 Task: select a rule when a due date less than hours ago is moved in a card by anyone.
Action: Mouse moved to (1142, 92)
Screenshot: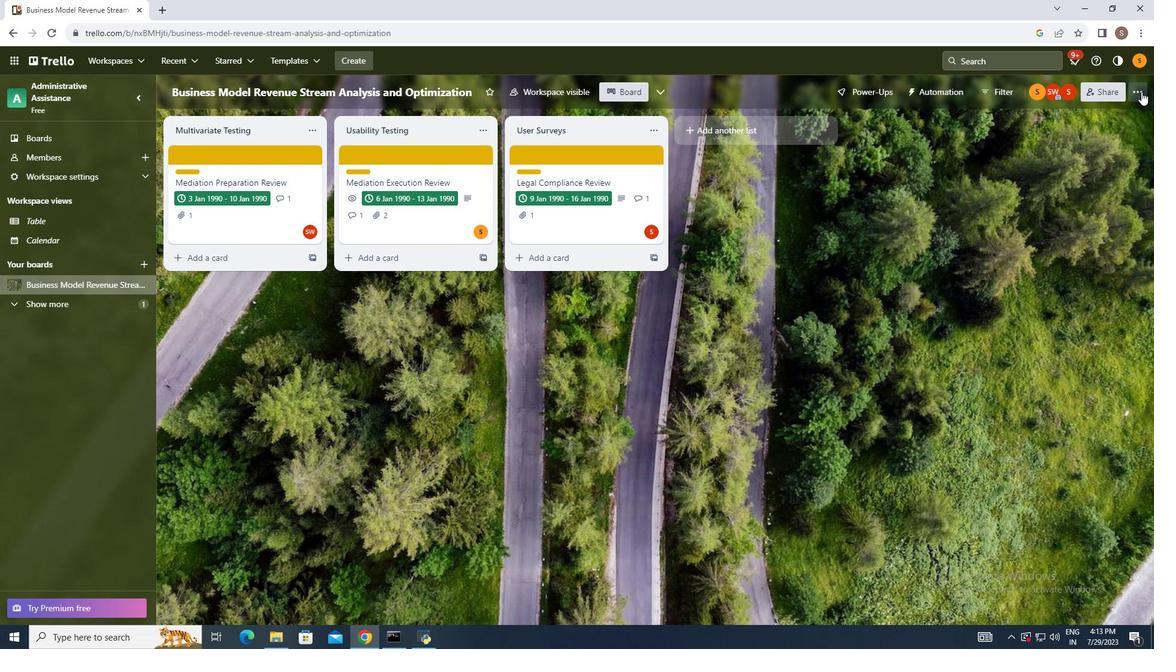 
Action: Mouse pressed left at (1142, 92)
Screenshot: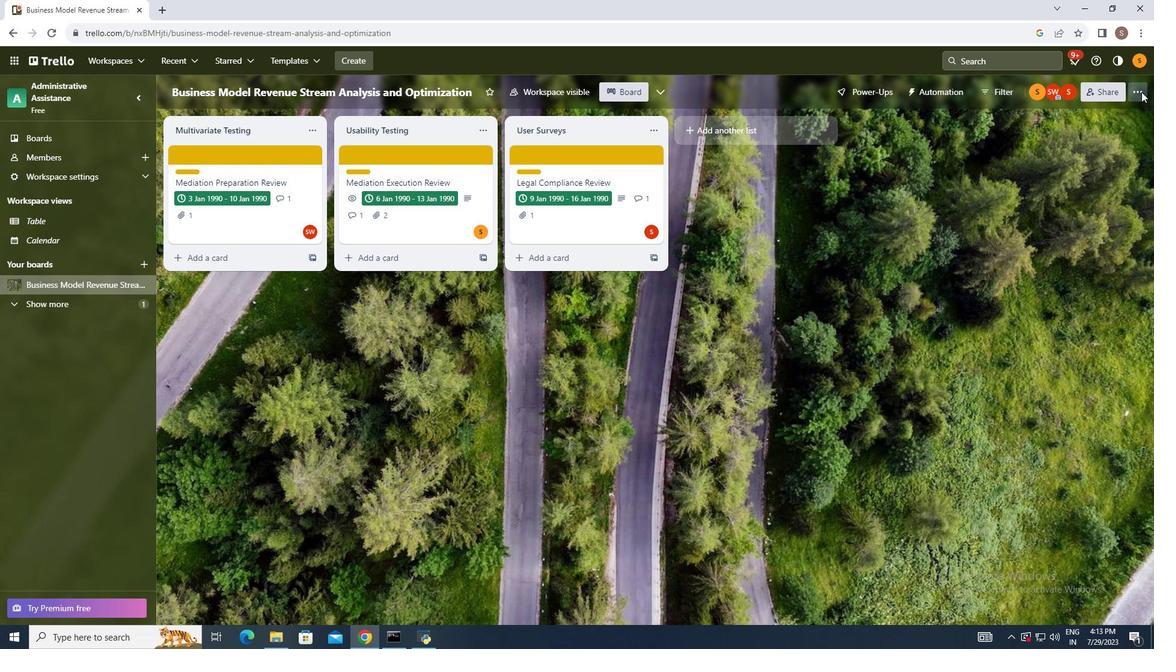 
Action: Mouse moved to (1053, 245)
Screenshot: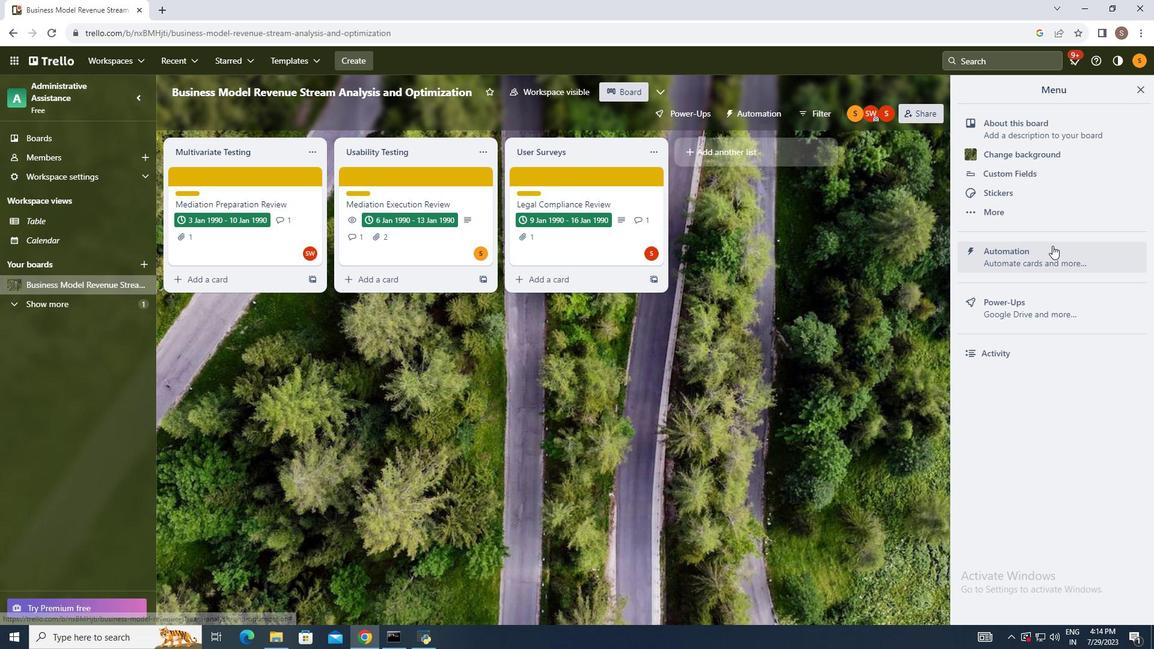
Action: Mouse pressed left at (1053, 245)
Screenshot: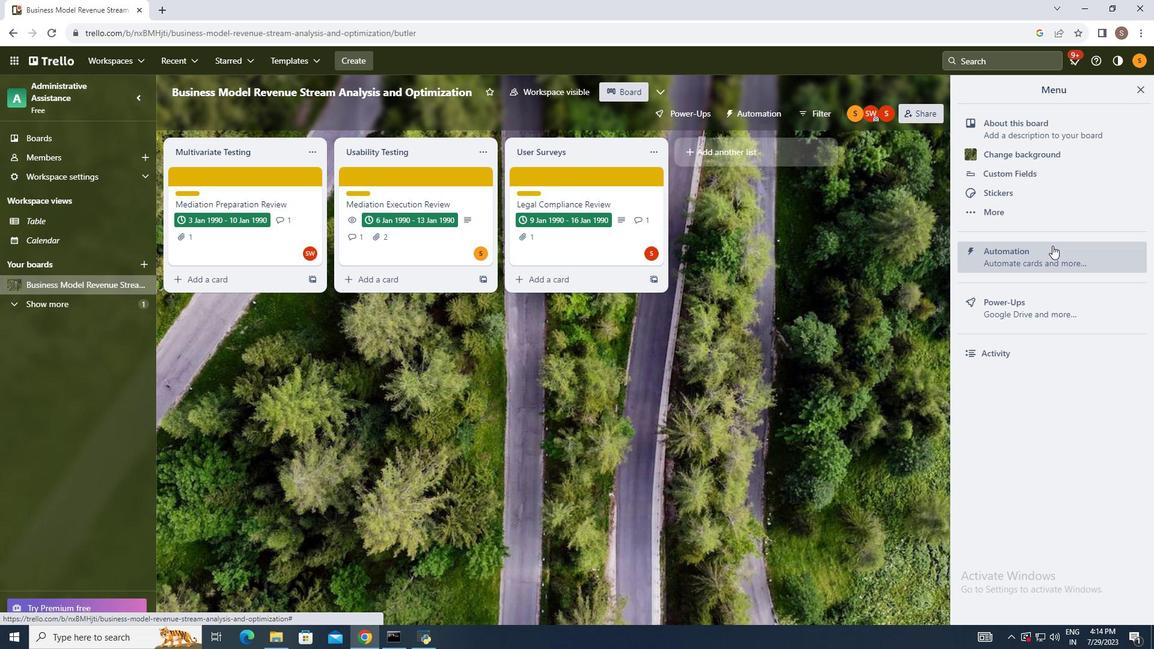 
Action: Mouse moved to (208, 221)
Screenshot: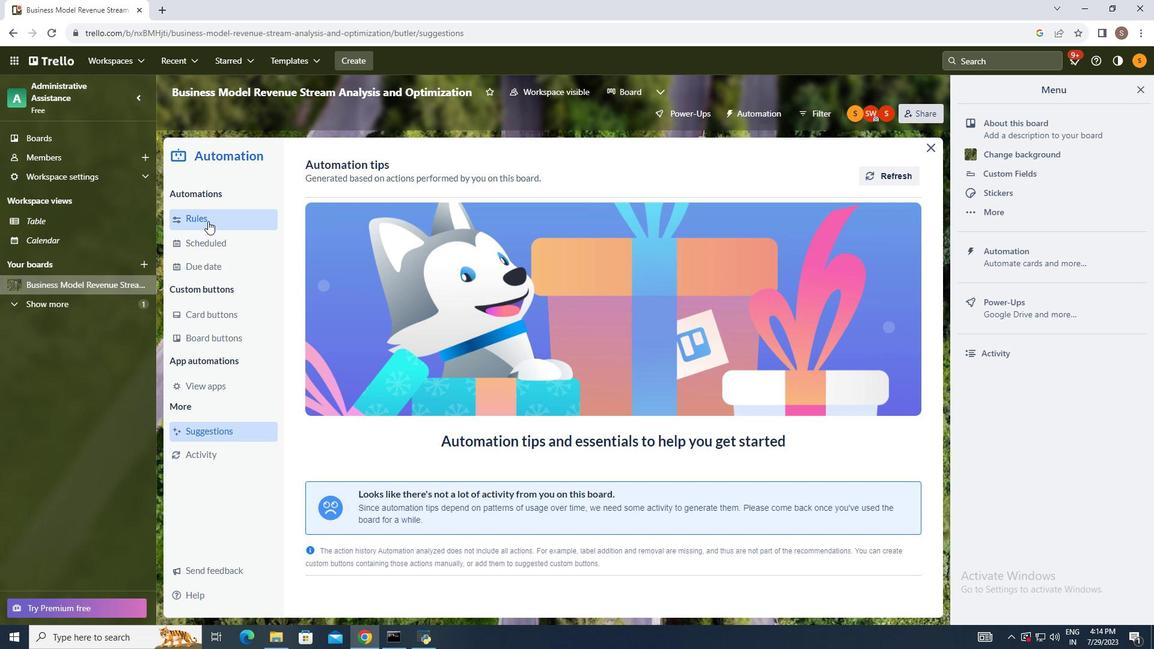 
Action: Mouse pressed left at (208, 221)
Screenshot: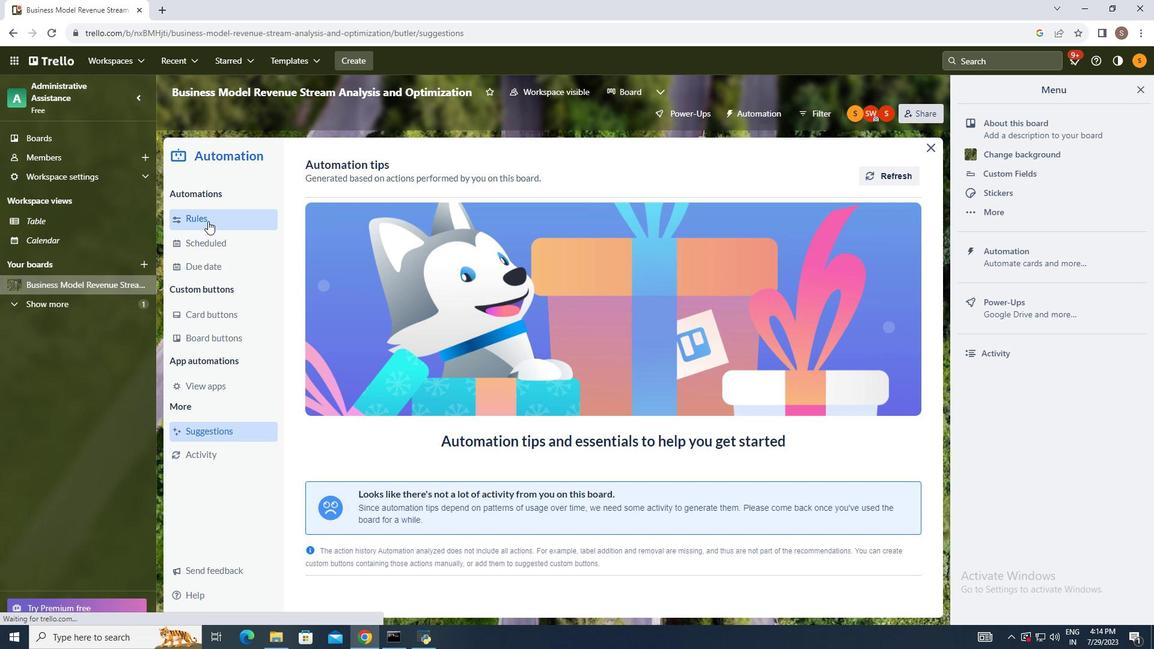 
Action: Mouse moved to (802, 168)
Screenshot: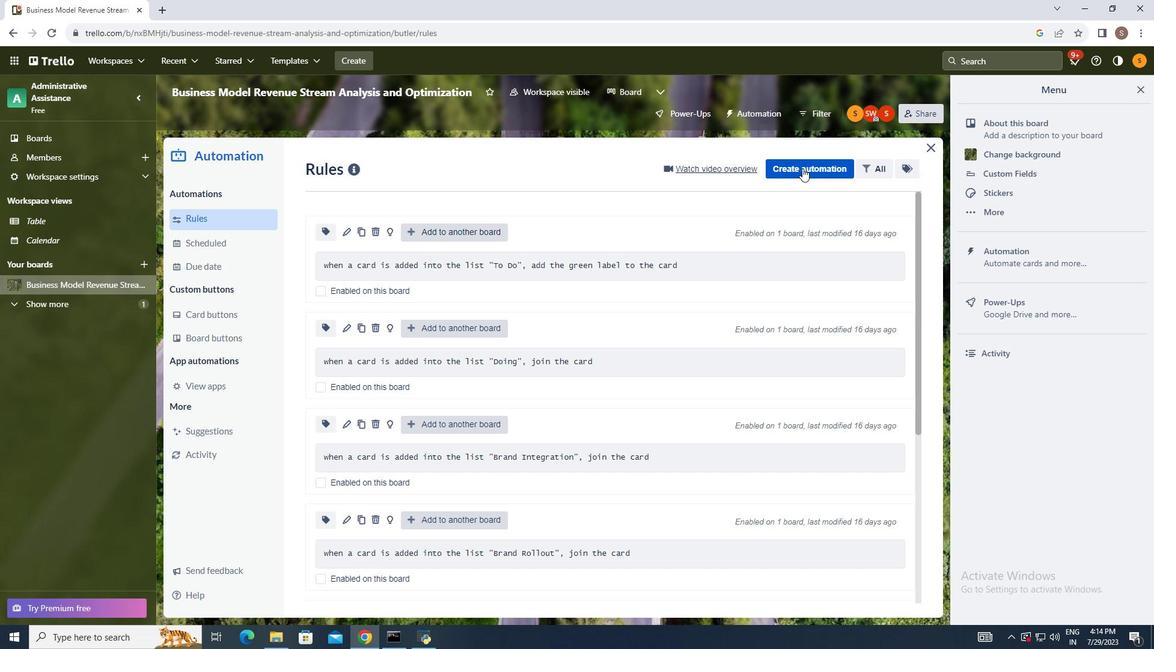
Action: Mouse pressed left at (802, 168)
Screenshot: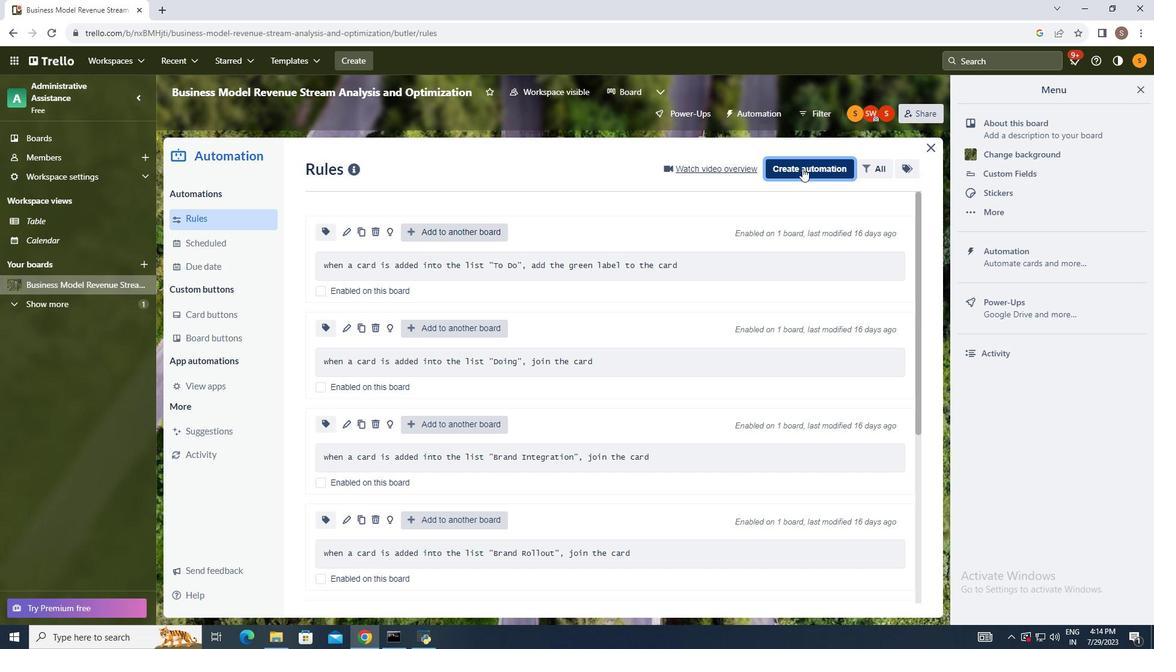 
Action: Mouse moved to (618, 287)
Screenshot: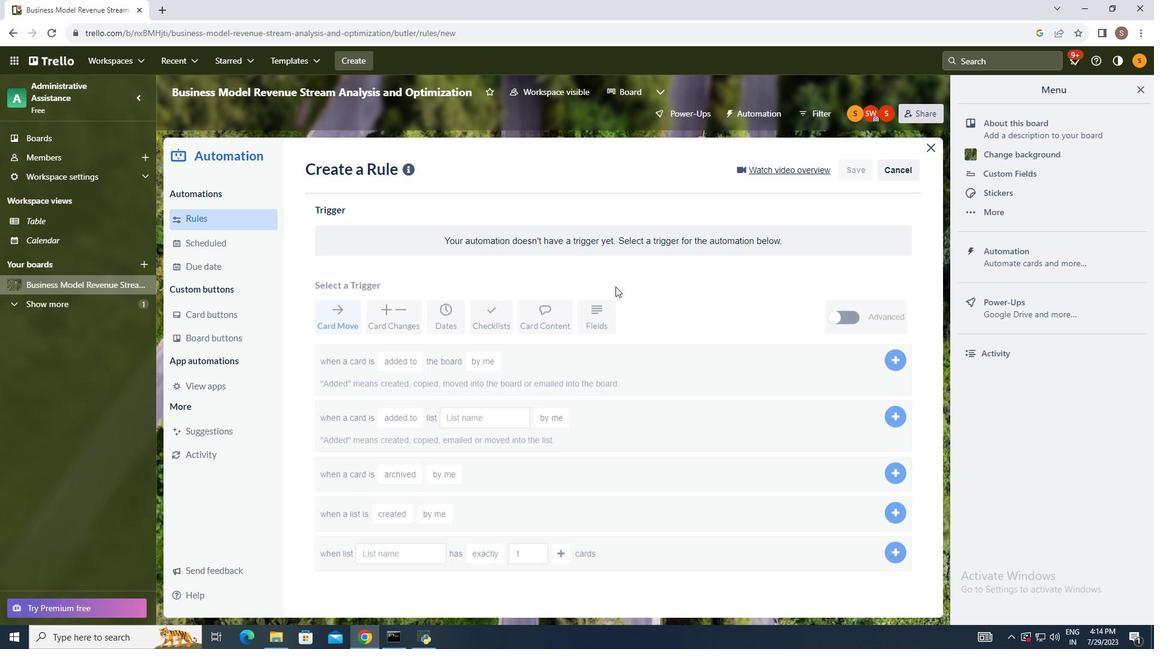 
Action: Mouse pressed left at (618, 287)
Screenshot: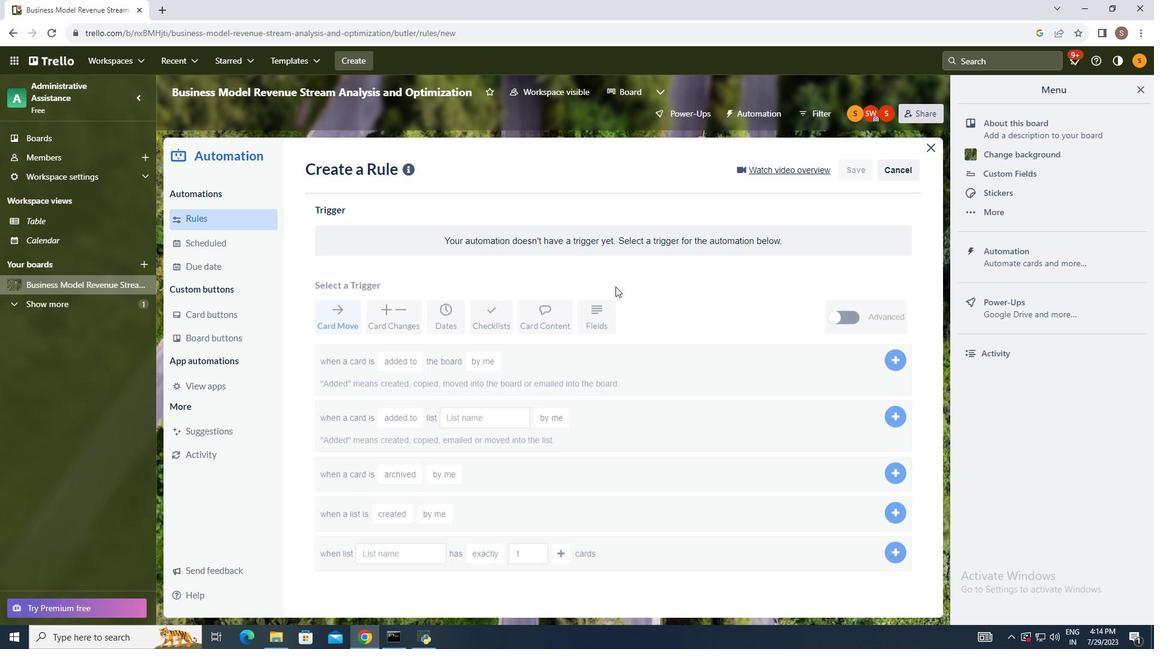 
Action: Mouse moved to (450, 324)
Screenshot: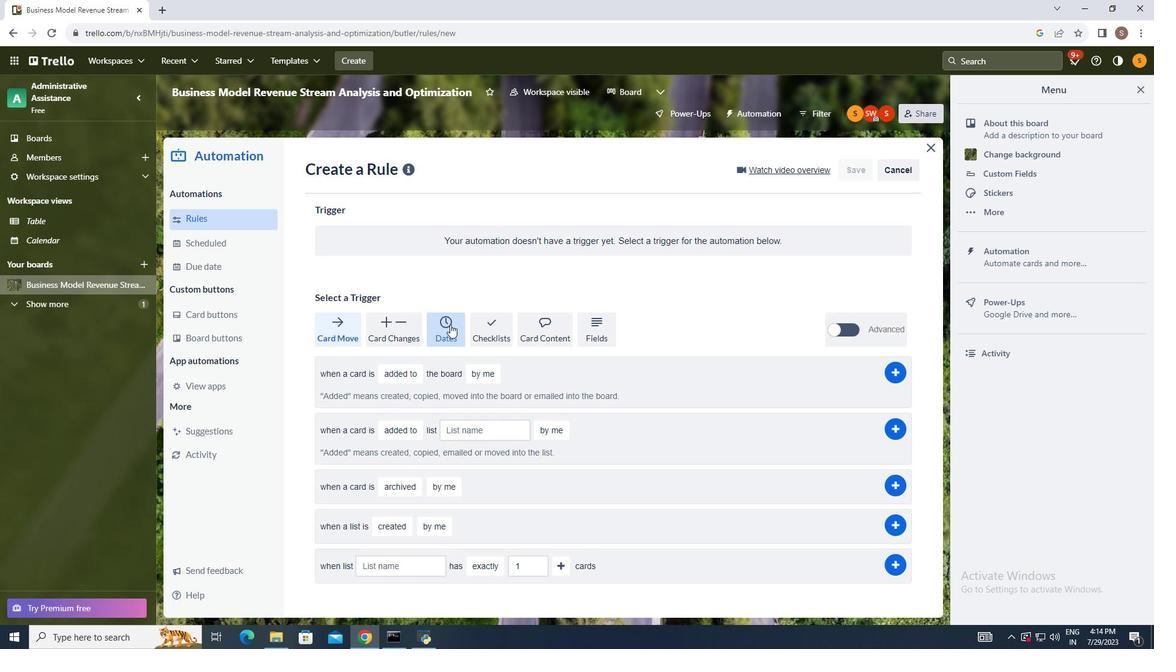 
Action: Mouse pressed left at (450, 324)
Screenshot: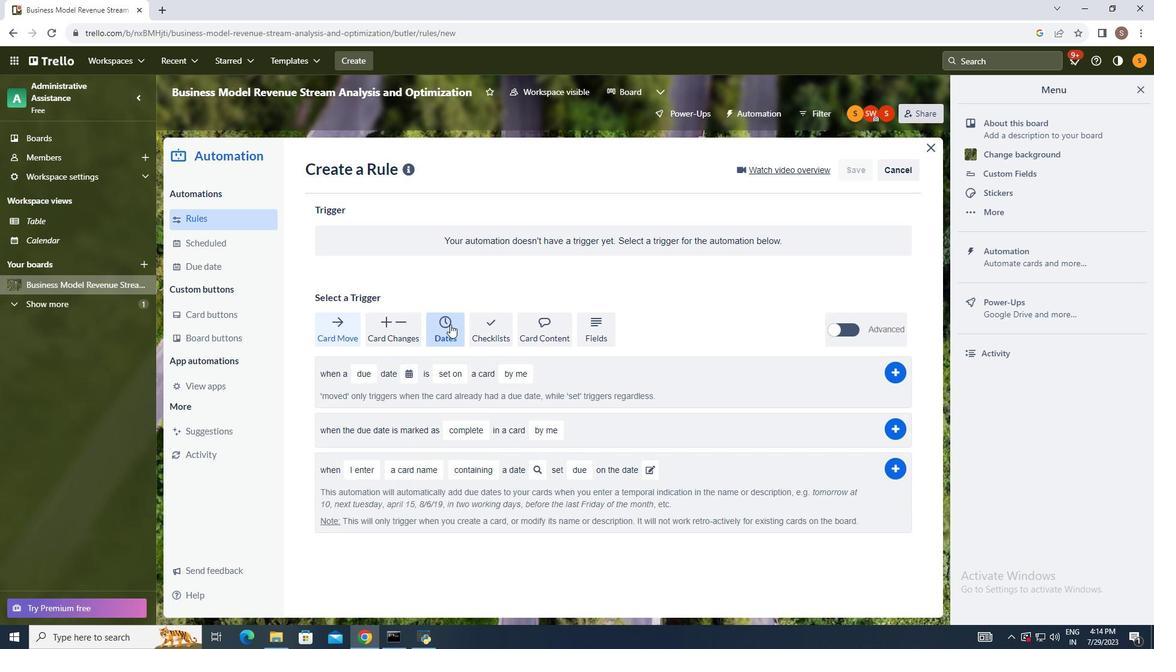 
Action: Mouse moved to (362, 371)
Screenshot: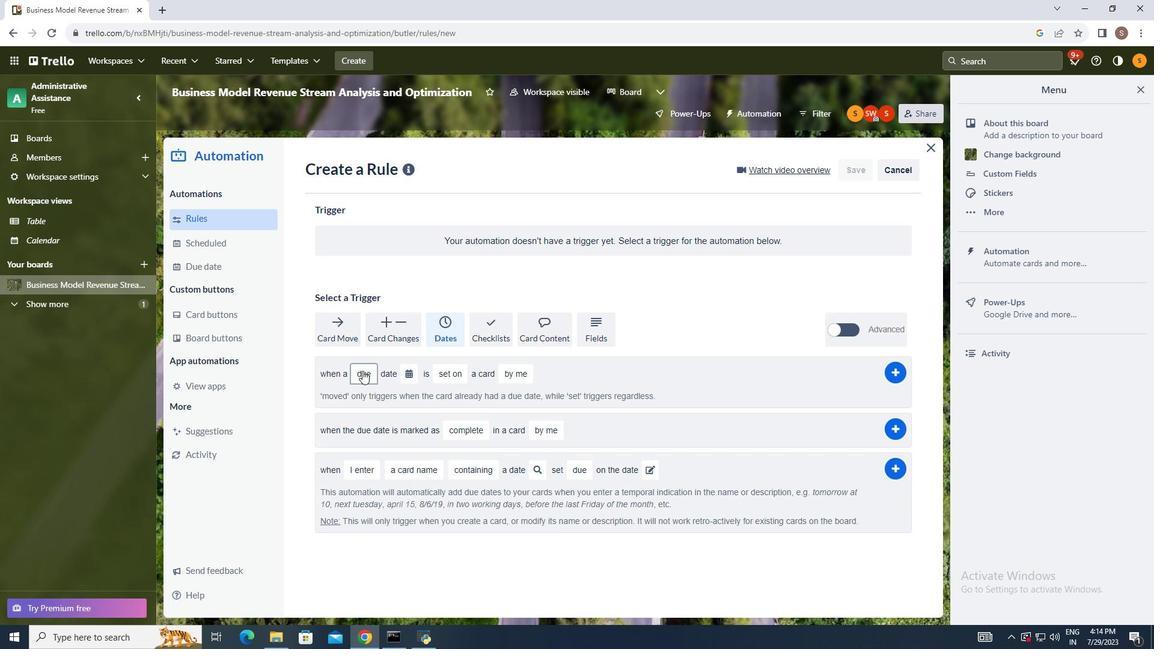 
Action: Mouse pressed left at (362, 371)
Screenshot: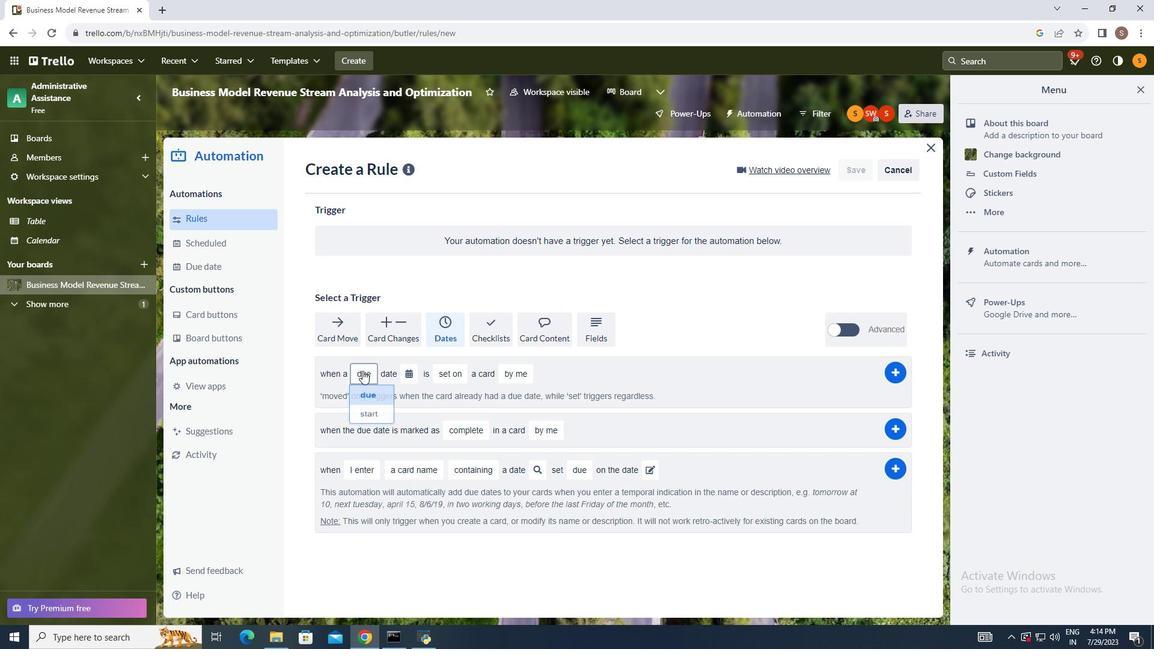 
Action: Mouse moved to (369, 396)
Screenshot: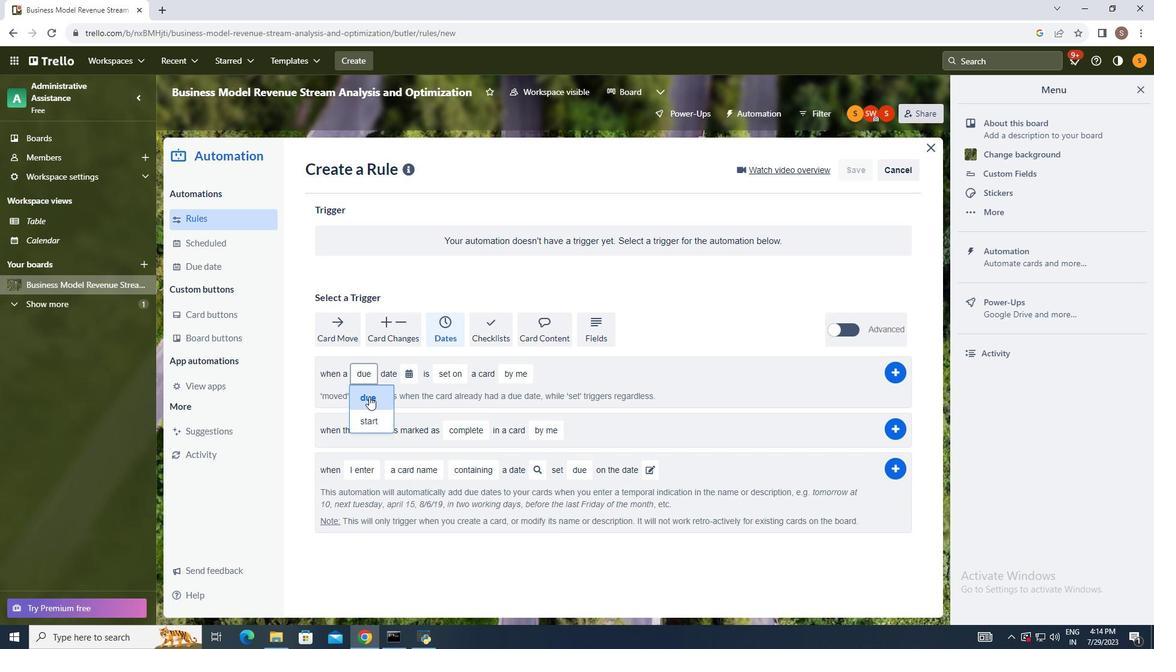 
Action: Mouse pressed left at (369, 396)
Screenshot: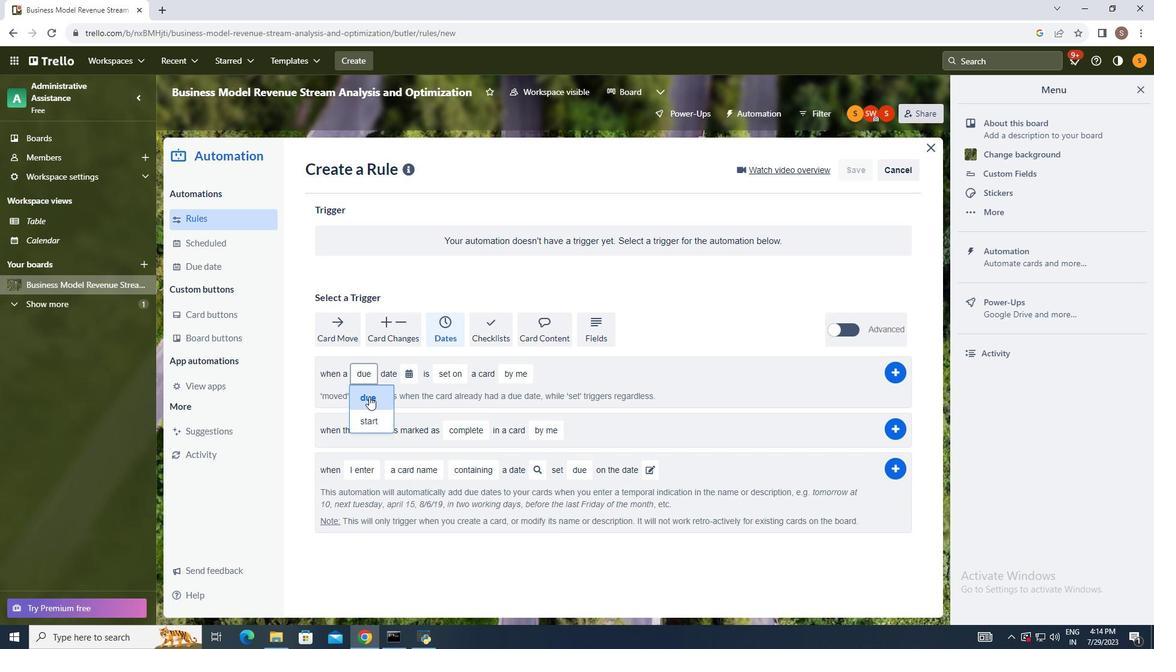 
Action: Mouse moved to (405, 376)
Screenshot: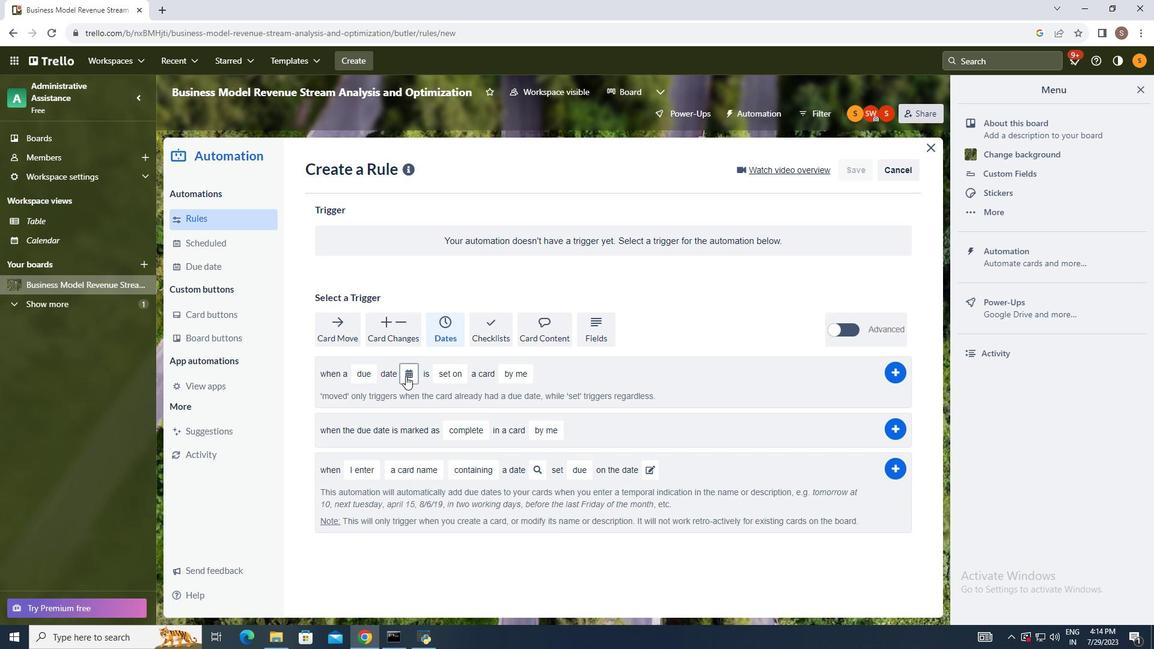 
Action: Mouse pressed left at (405, 376)
Screenshot: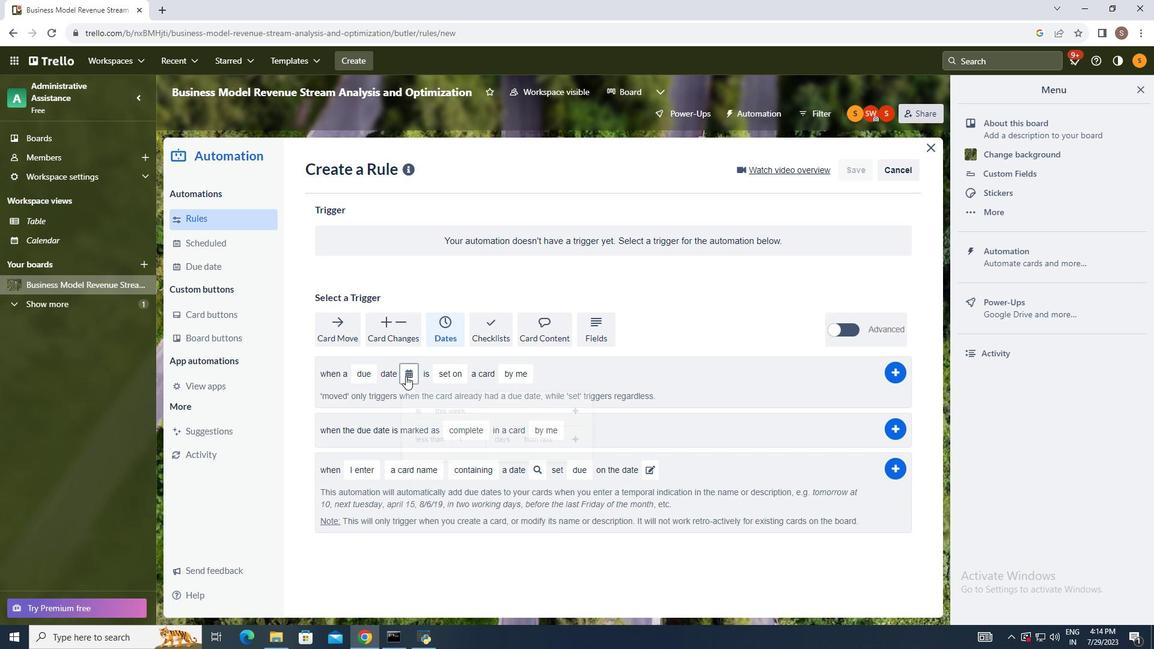 
Action: Mouse moved to (422, 447)
Screenshot: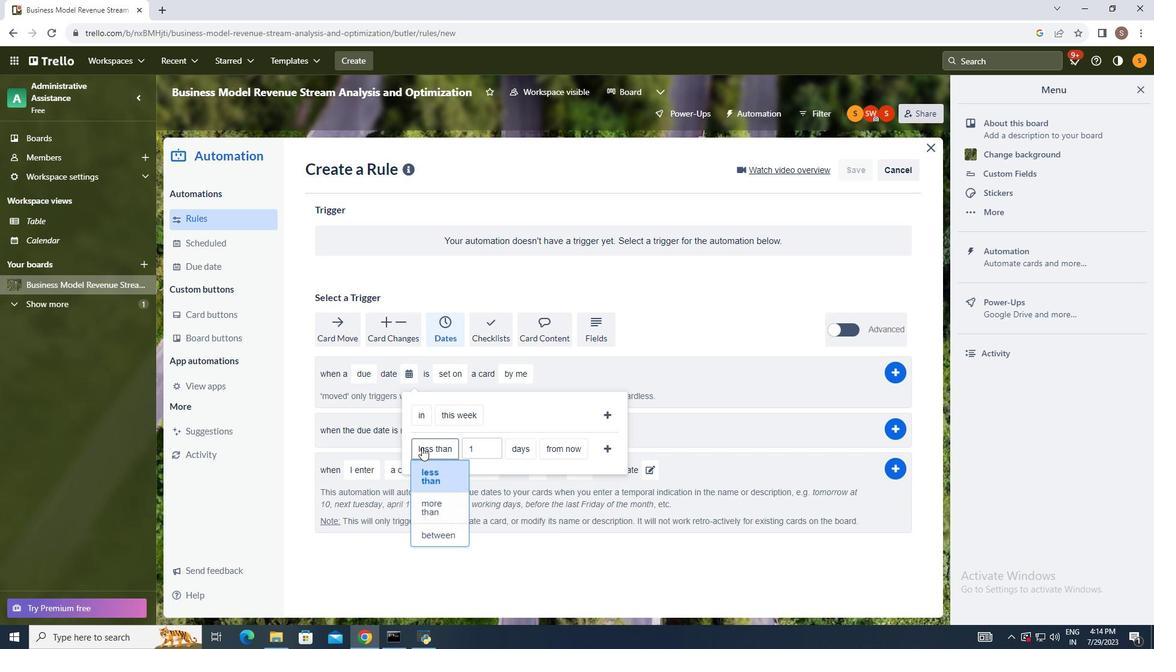 
Action: Mouse pressed left at (422, 447)
Screenshot: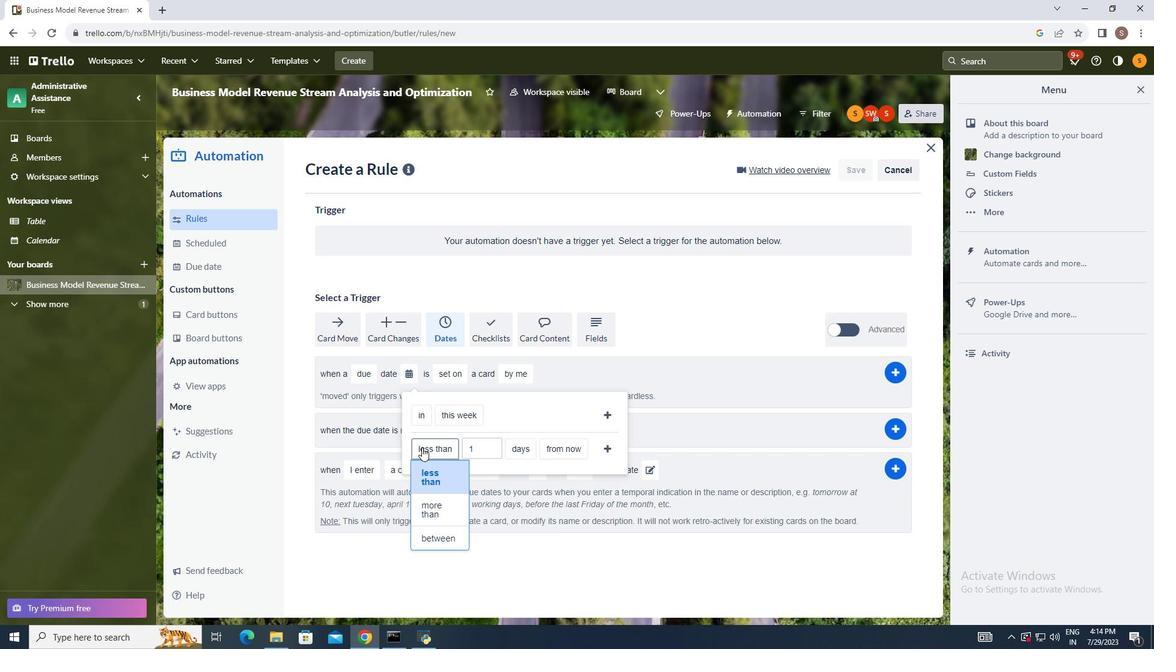 
Action: Mouse moved to (427, 477)
Screenshot: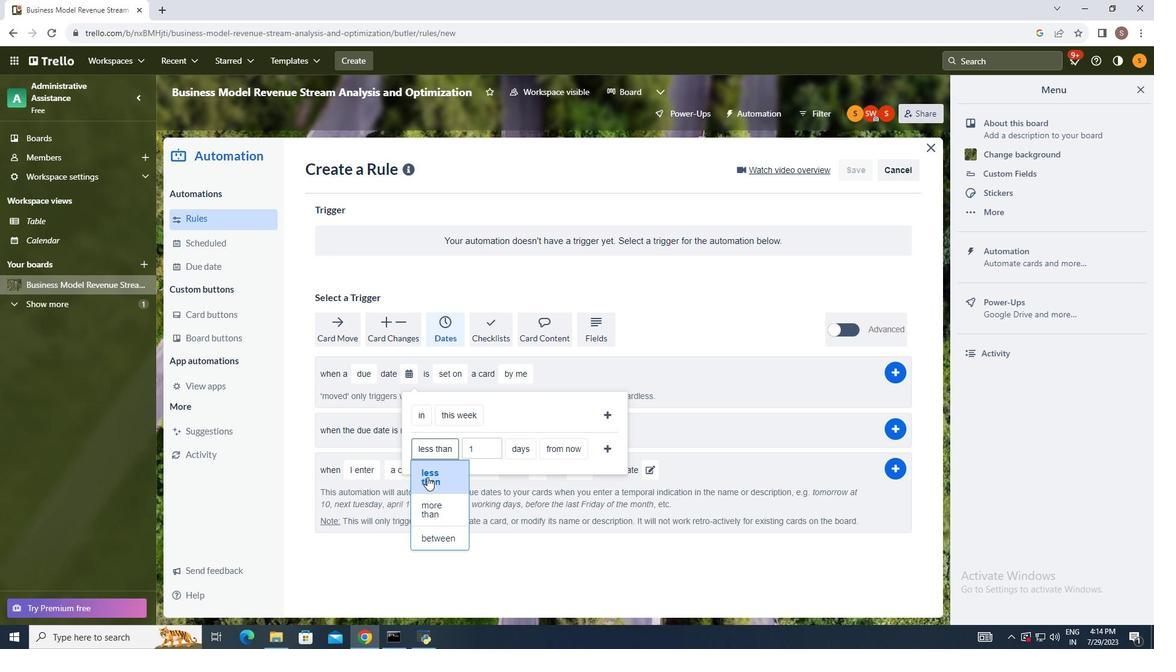 
Action: Mouse pressed left at (427, 477)
Screenshot: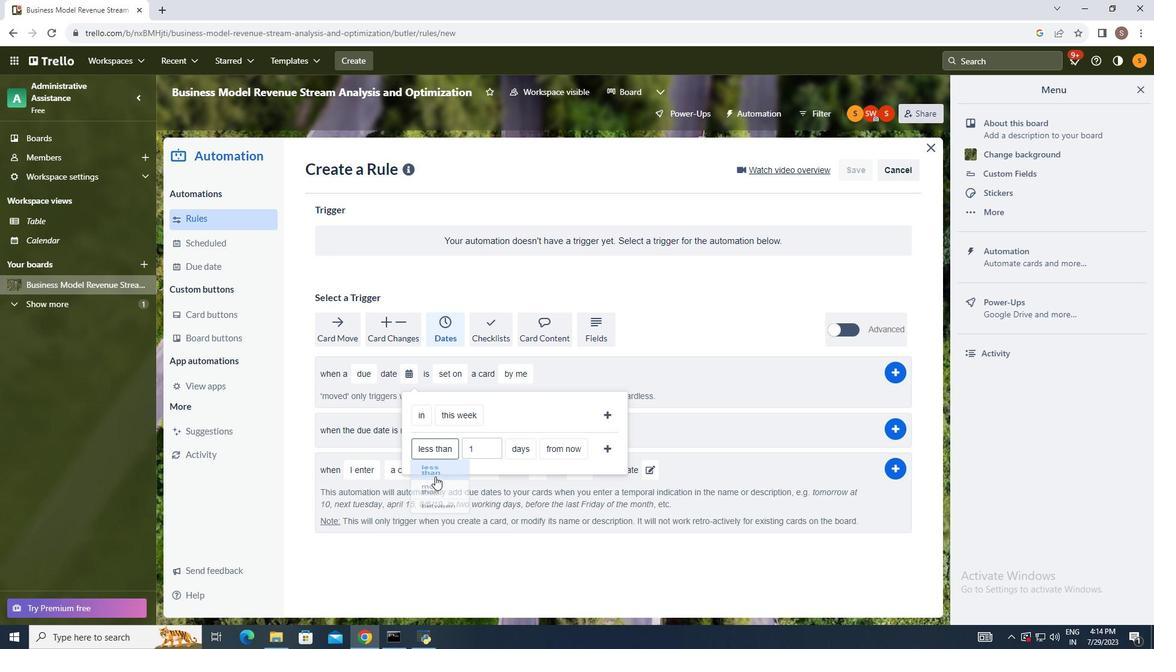 
Action: Mouse moved to (521, 454)
Screenshot: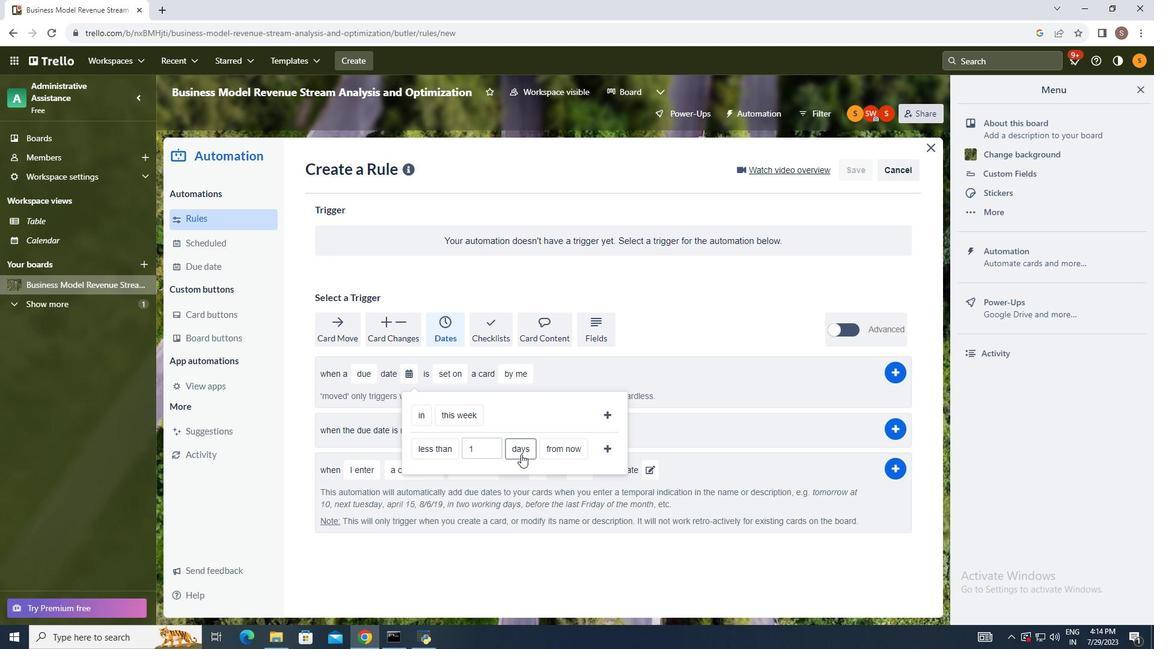 
Action: Mouse pressed left at (521, 454)
Screenshot: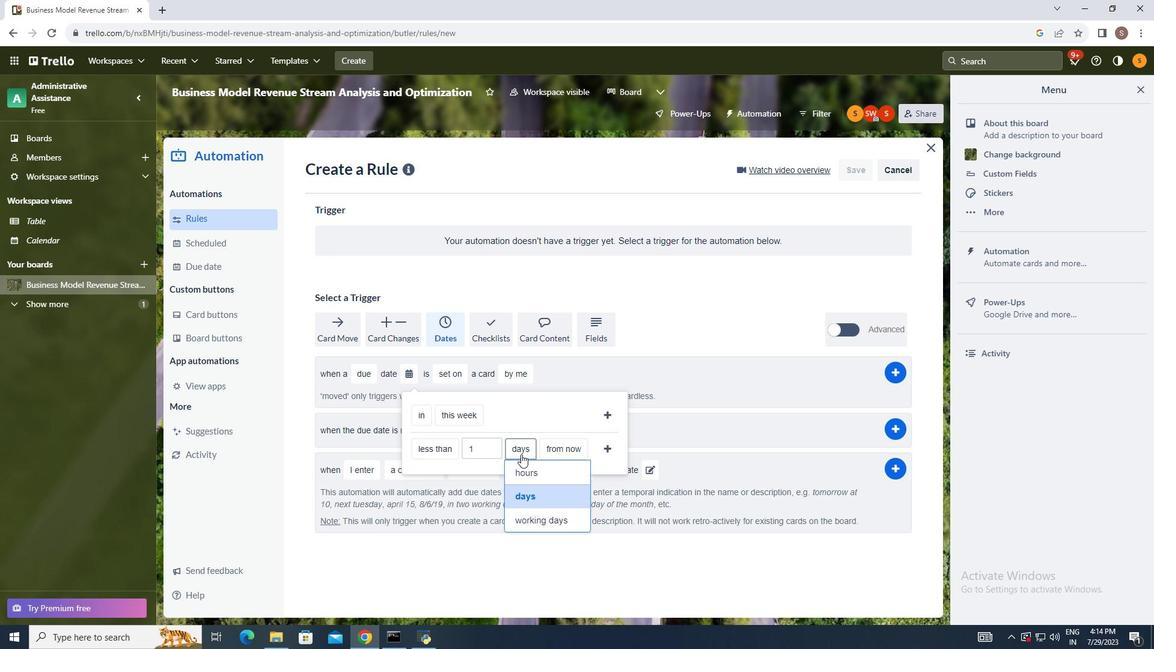 
Action: Mouse moved to (528, 471)
Screenshot: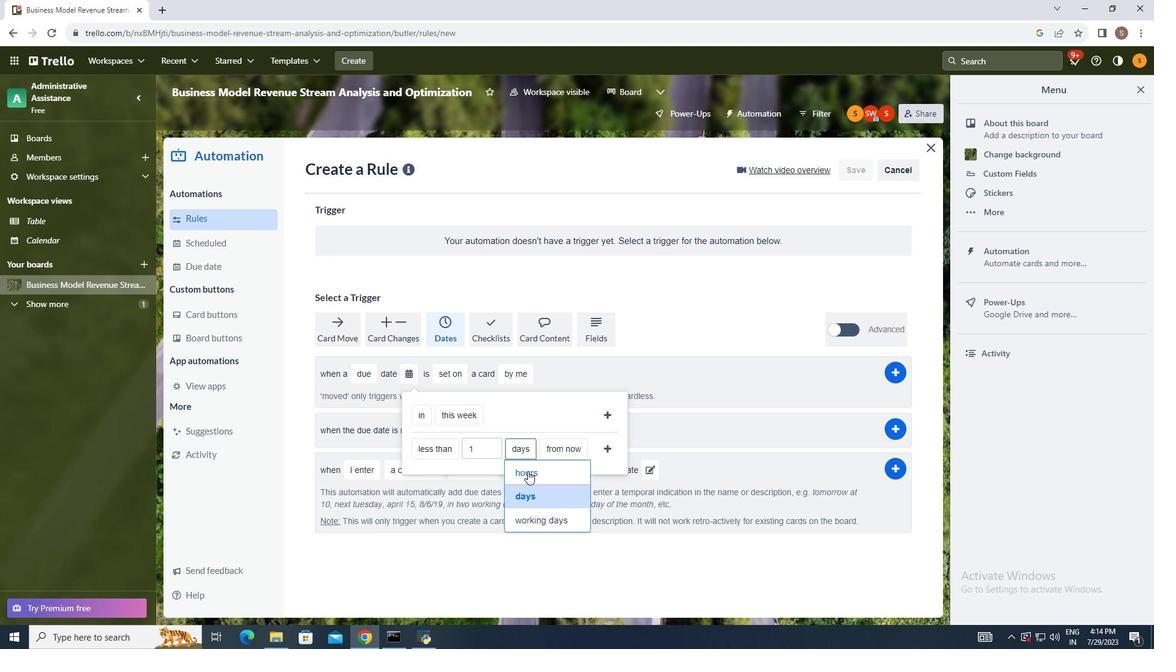 
Action: Mouse pressed left at (528, 471)
Screenshot: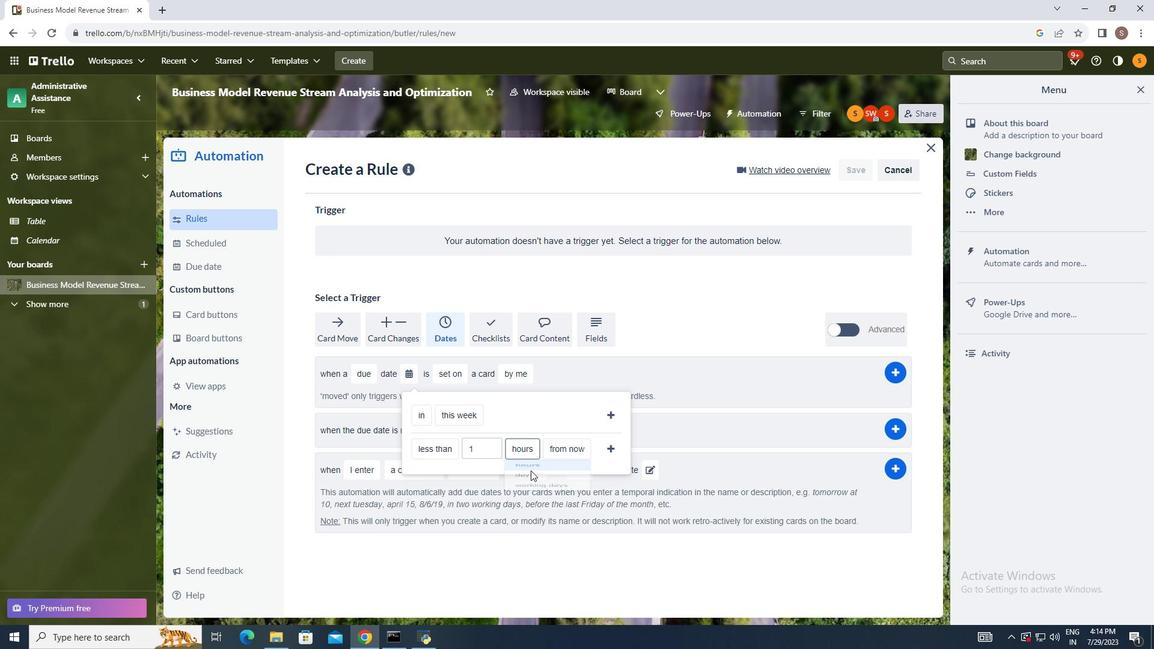 
Action: Mouse moved to (564, 449)
Screenshot: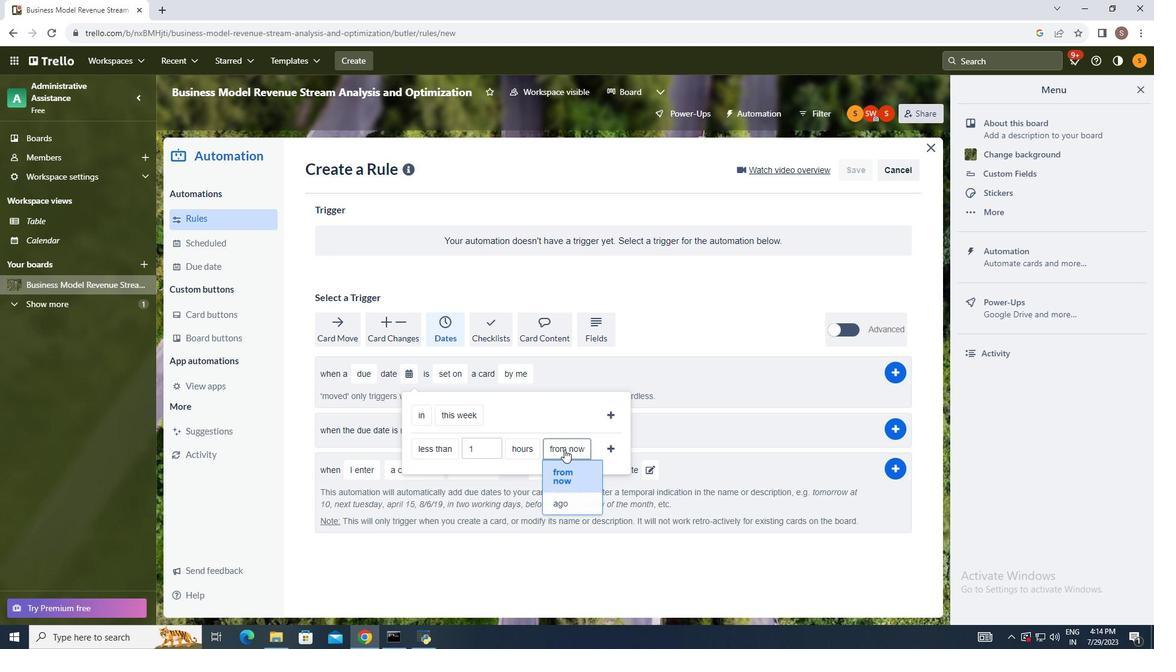
Action: Mouse pressed left at (564, 449)
Screenshot: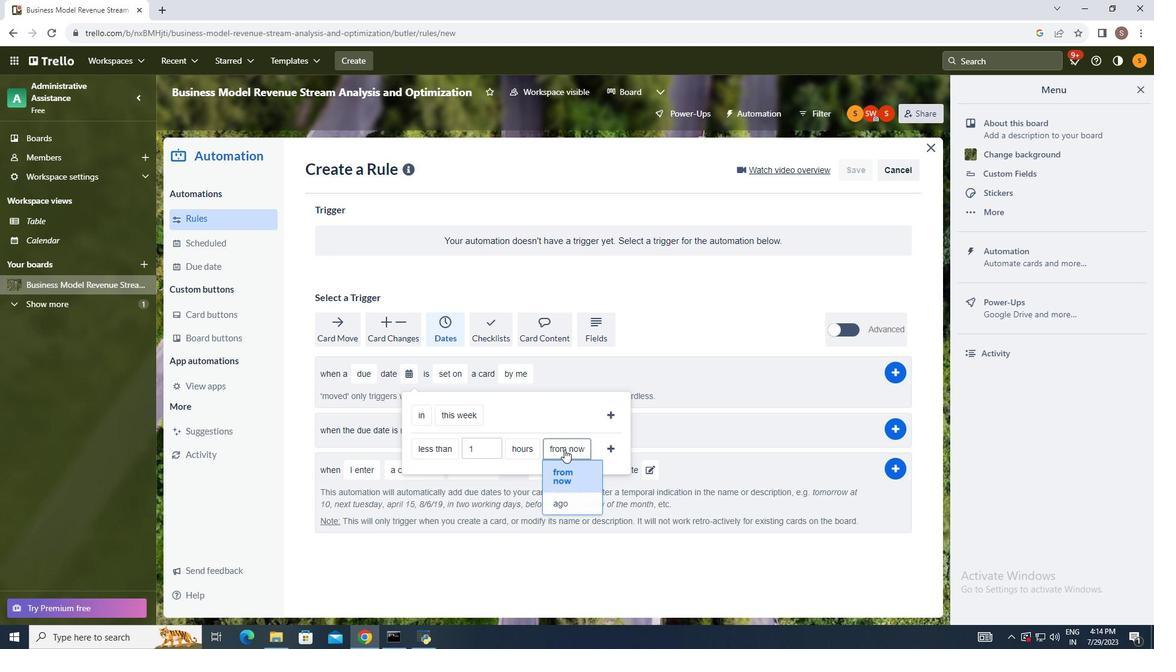 
Action: Mouse moved to (567, 501)
Screenshot: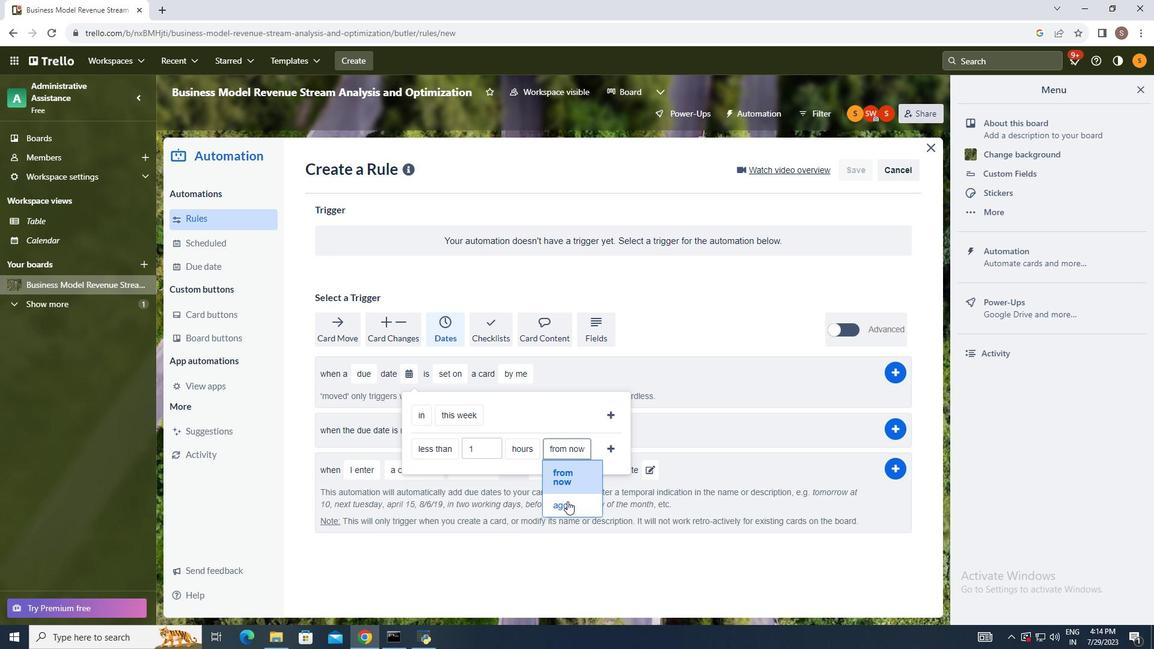 
Action: Mouse pressed left at (567, 501)
Screenshot: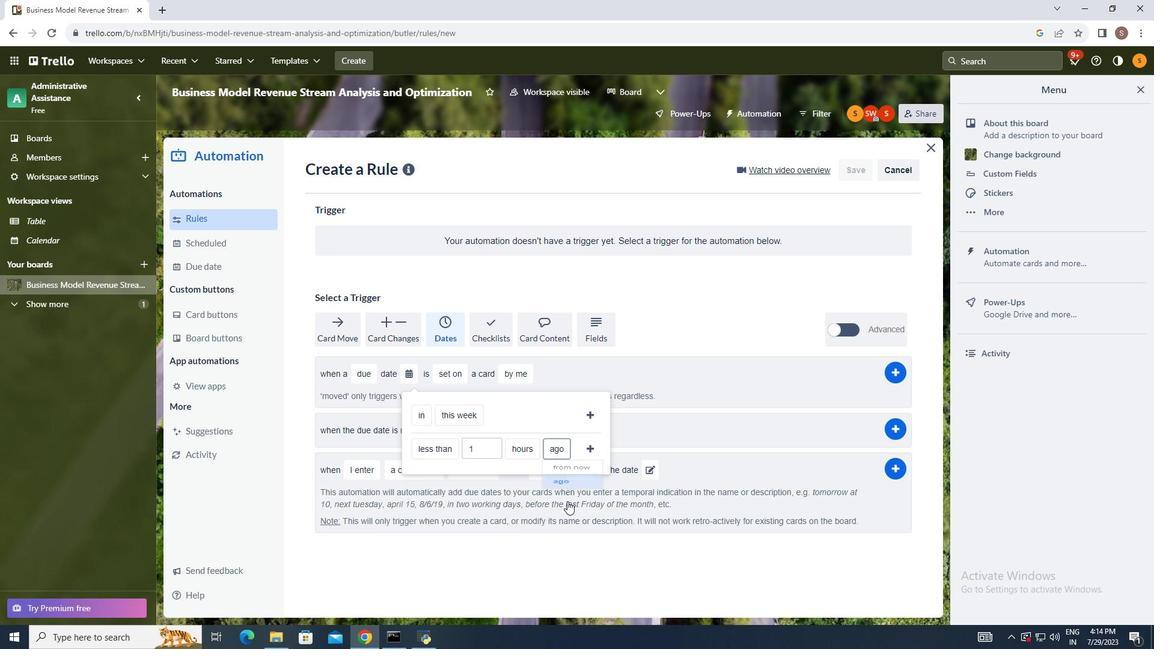 
Action: Mouse moved to (458, 375)
Screenshot: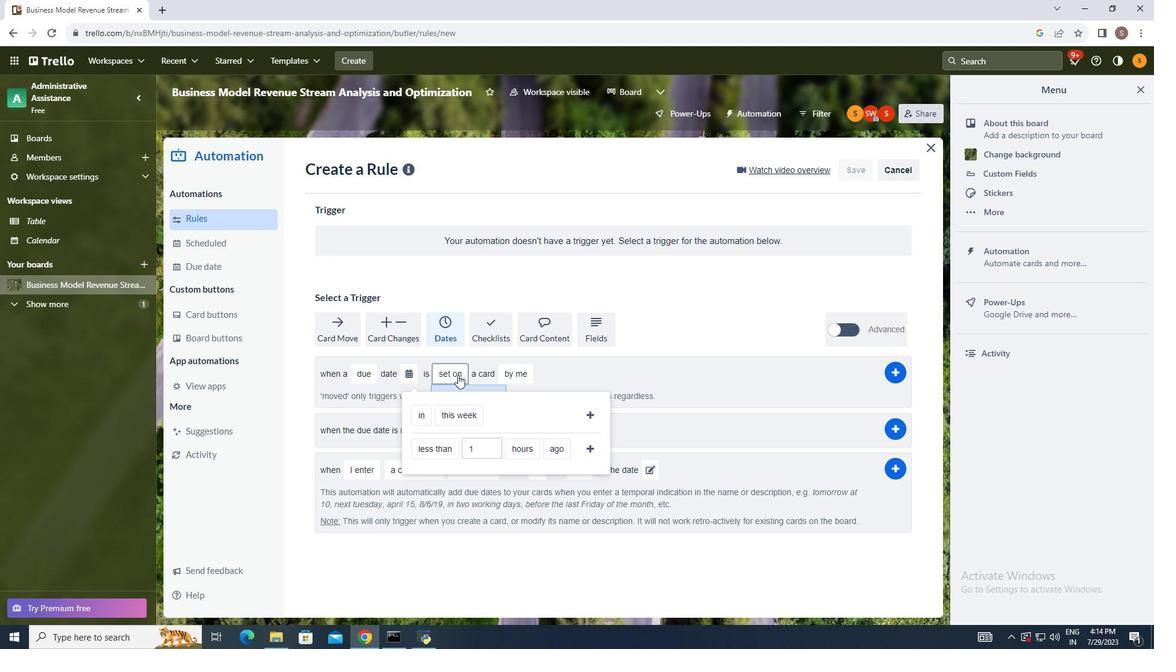 
Action: Mouse pressed left at (458, 375)
Screenshot: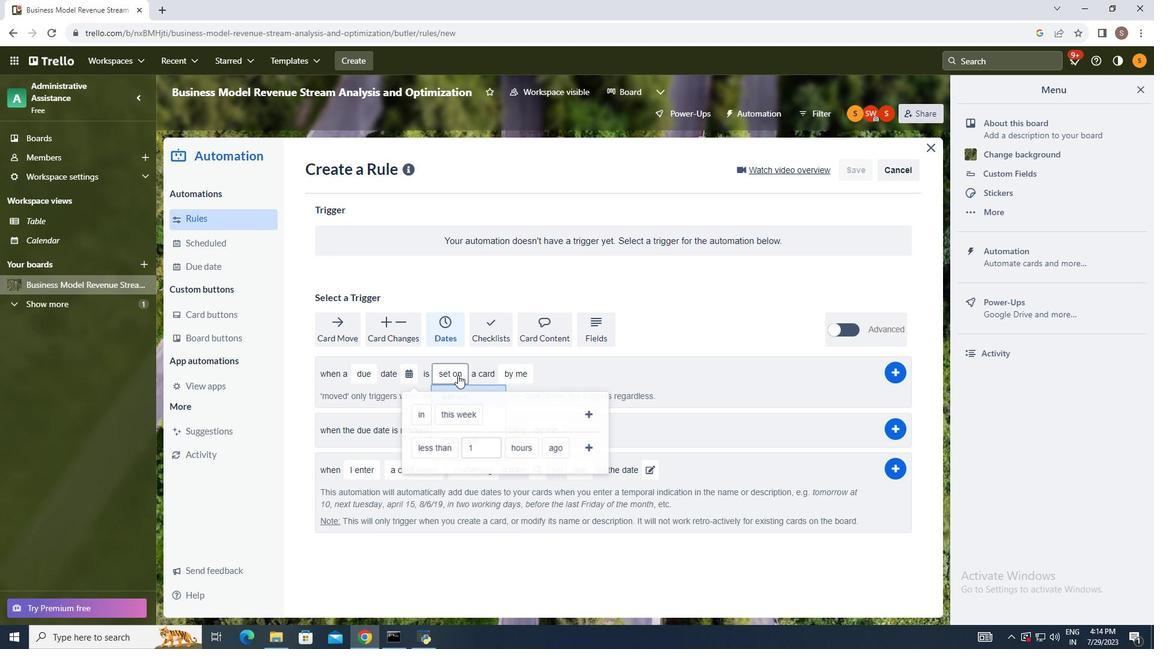
Action: Mouse moved to (472, 419)
Screenshot: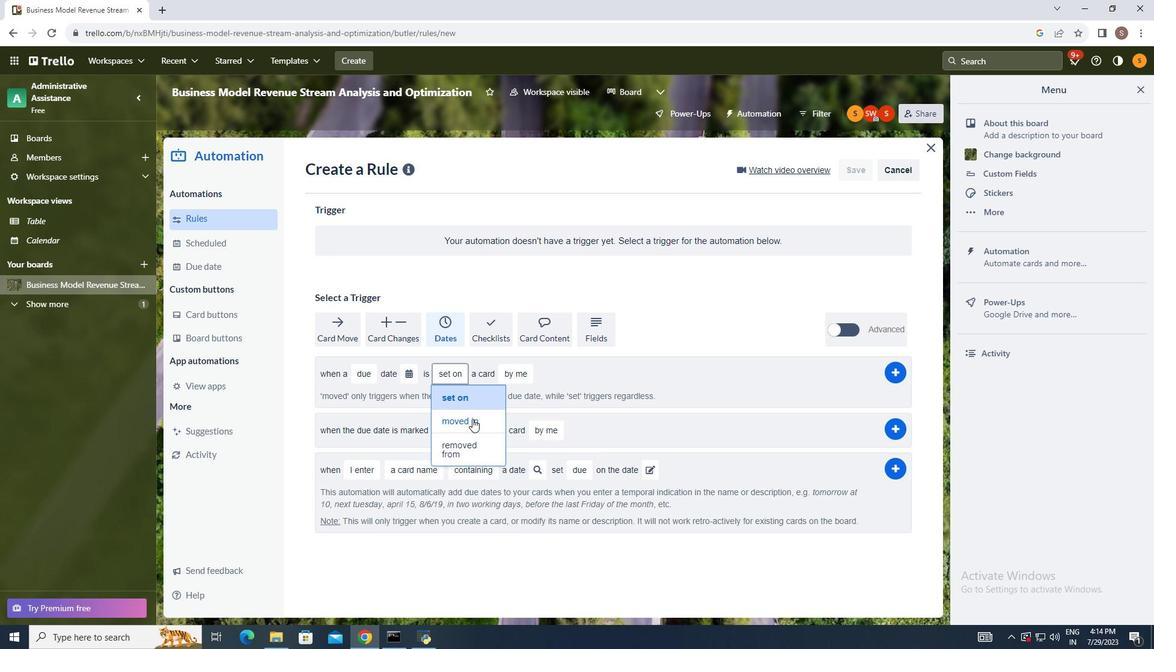 
Action: Mouse pressed left at (472, 419)
Screenshot: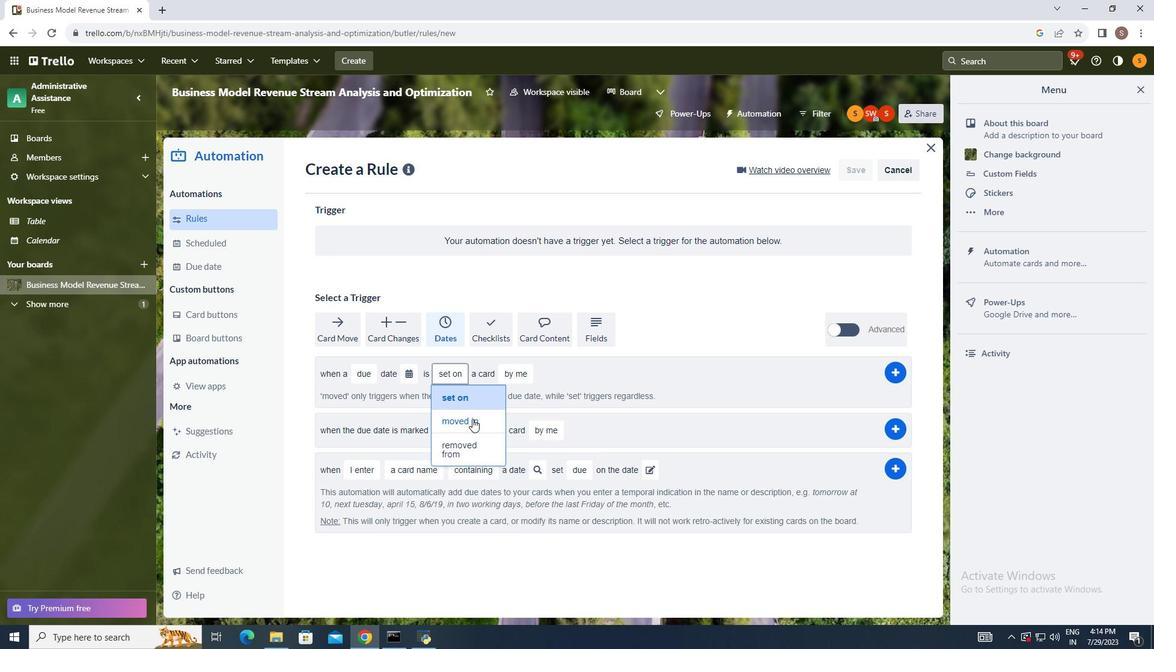 
Action: Mouse moved to (525, 371)
Screenshot: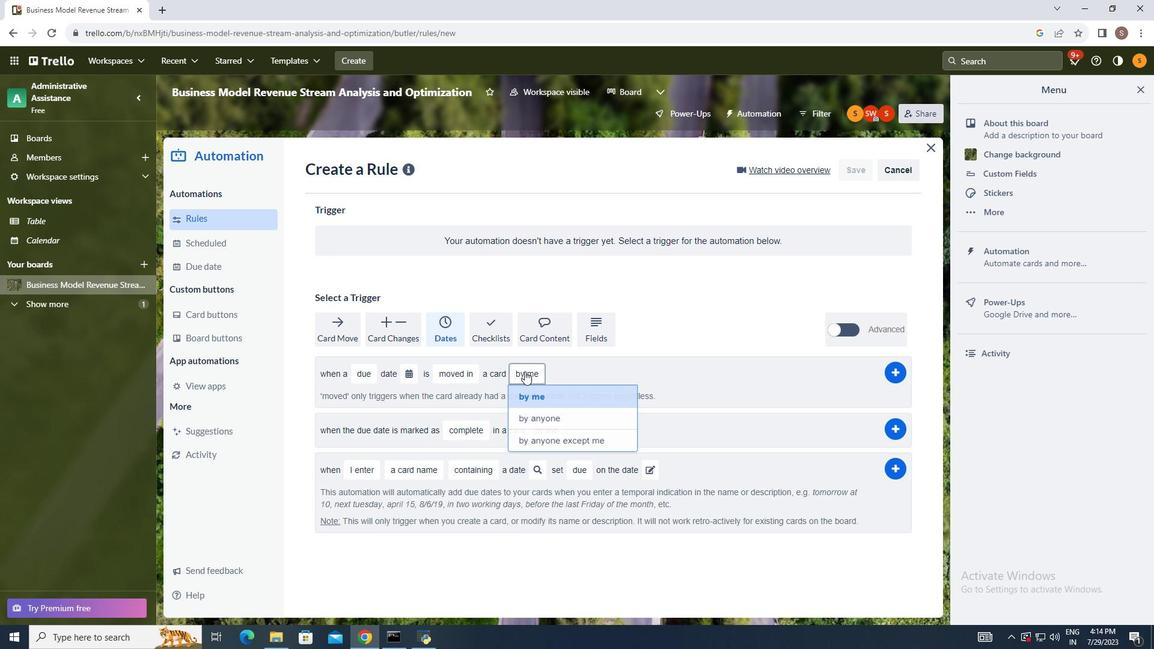 
Action: Mouse pressed left at (525, 371)
Screenshot: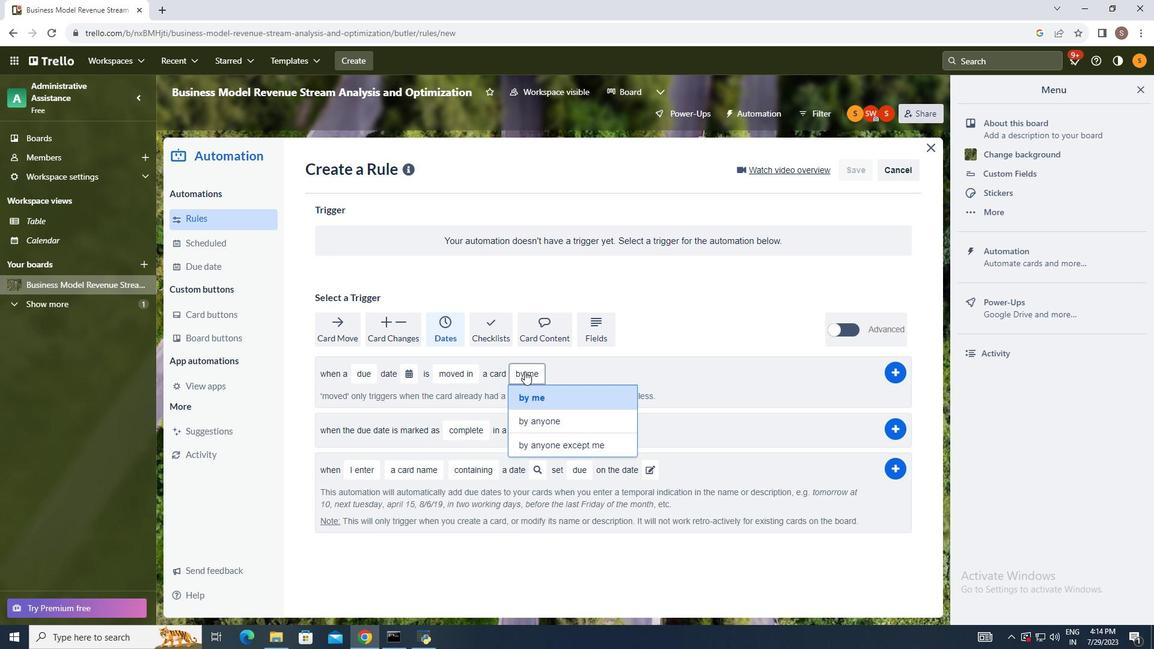 
Action: Mouse moved to (538, 417)
Screenshot: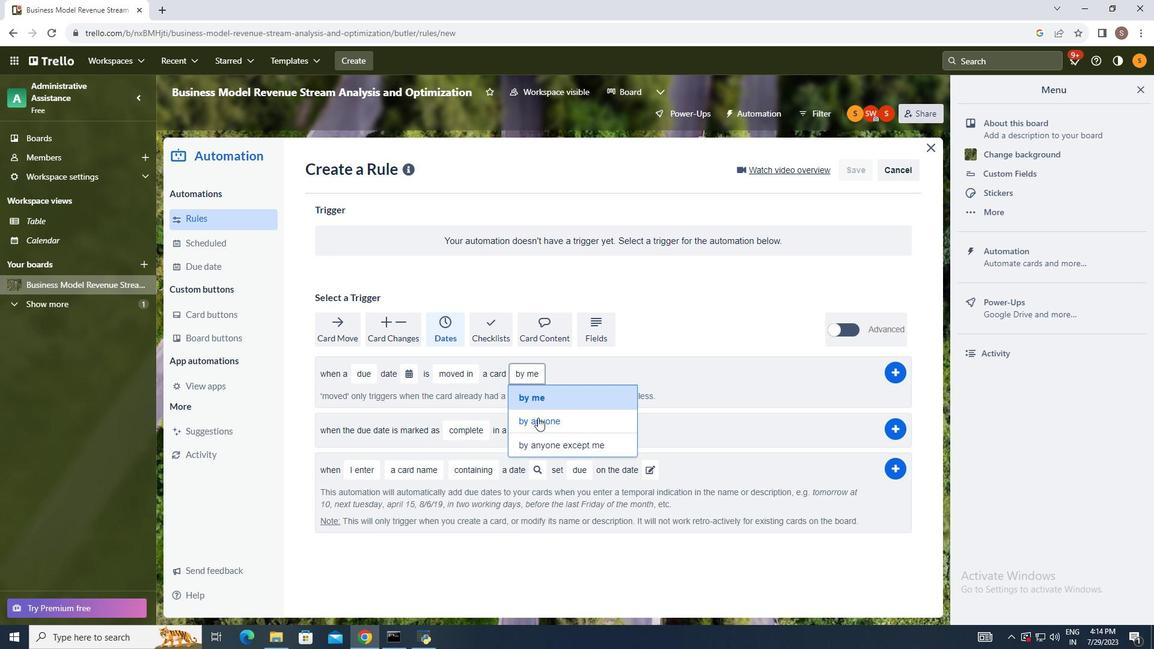 
Action: Mouse pressed left at (538, 417)
Screenshot: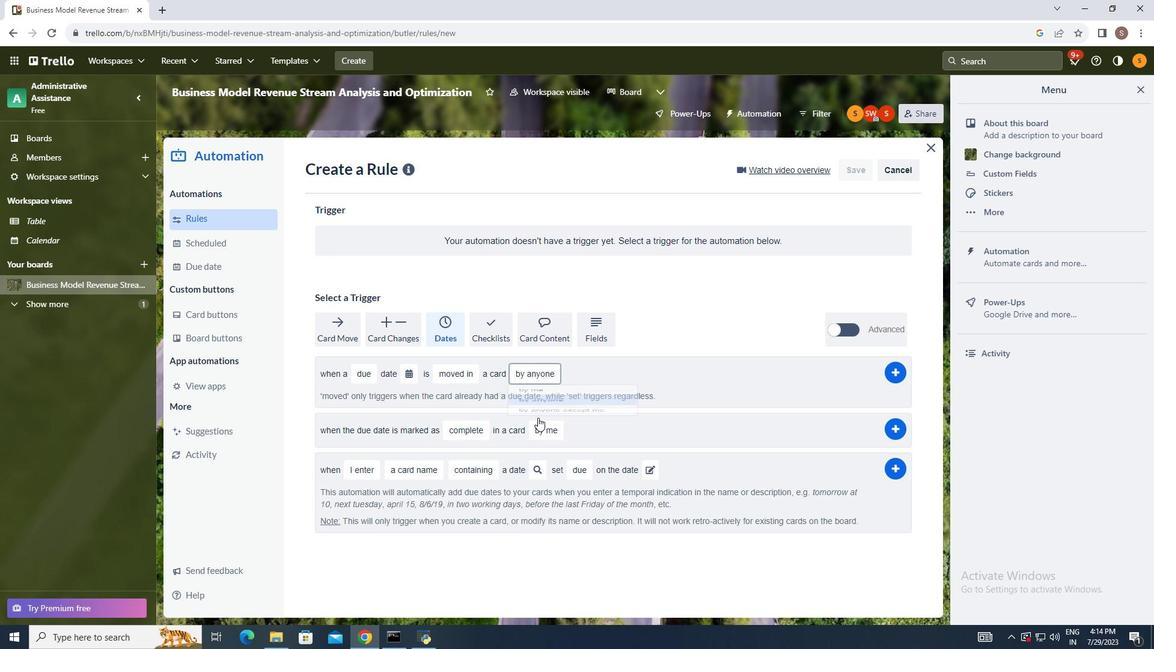 
Action: Mouse moved to (659, 373)
Screenshot: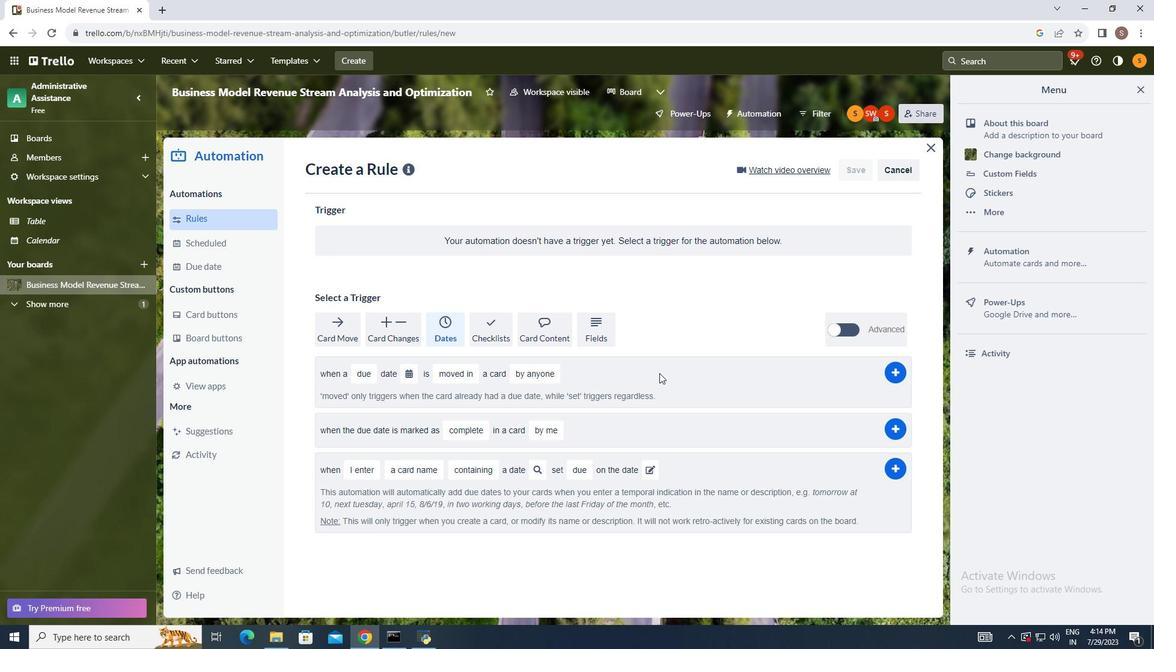 
